 Task: Provide the standings of the 2023 Victory Lane Racing Xfinity Series for the track "Atlanta Motor Speedway".
Action: Mouse moved to (148, 304)
Screenshot: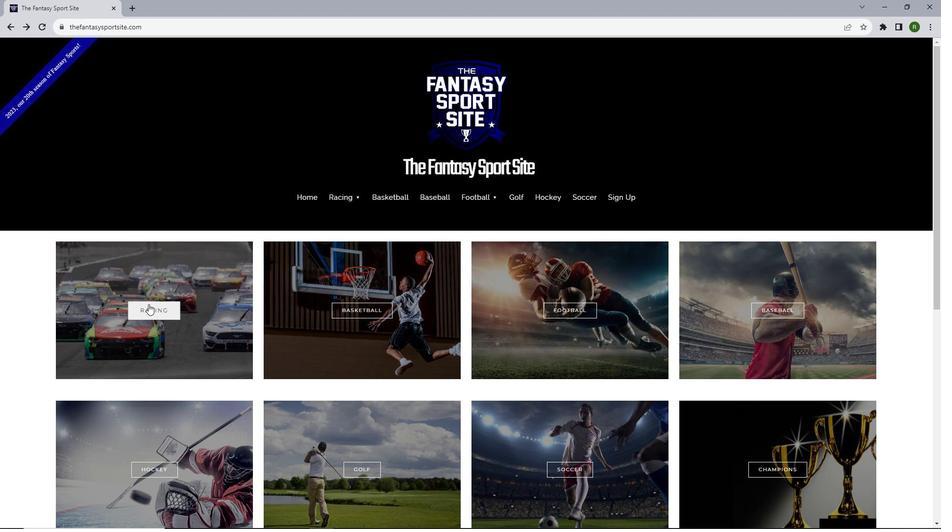 
Action: Mouse pressed left at (148, 304)
Screenshot: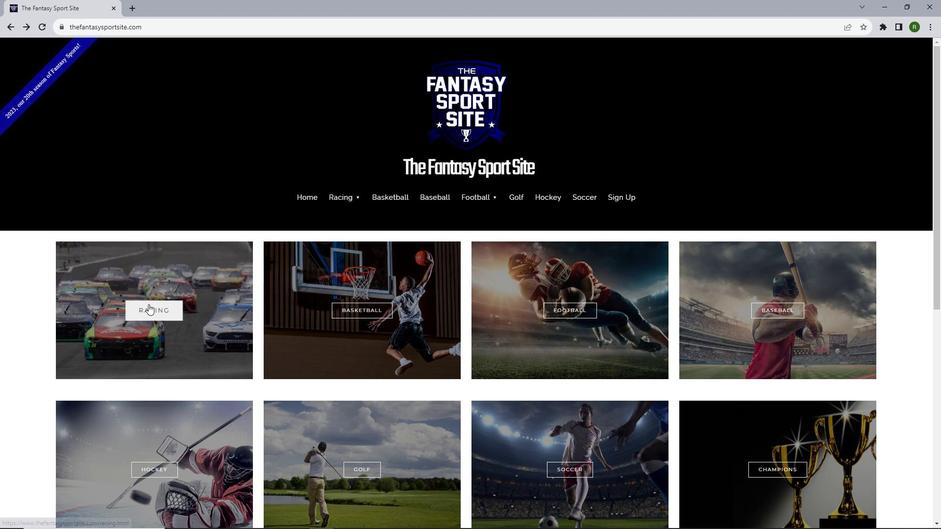
Action: Mouse moved to (463, 433)
Screenshot: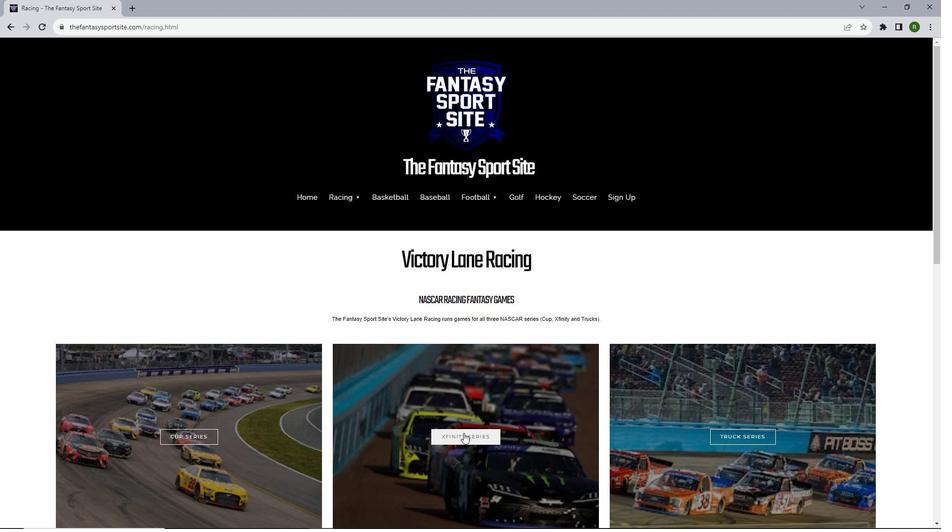 
Action: Mouse pressed left at (463, 433)
Screenshot: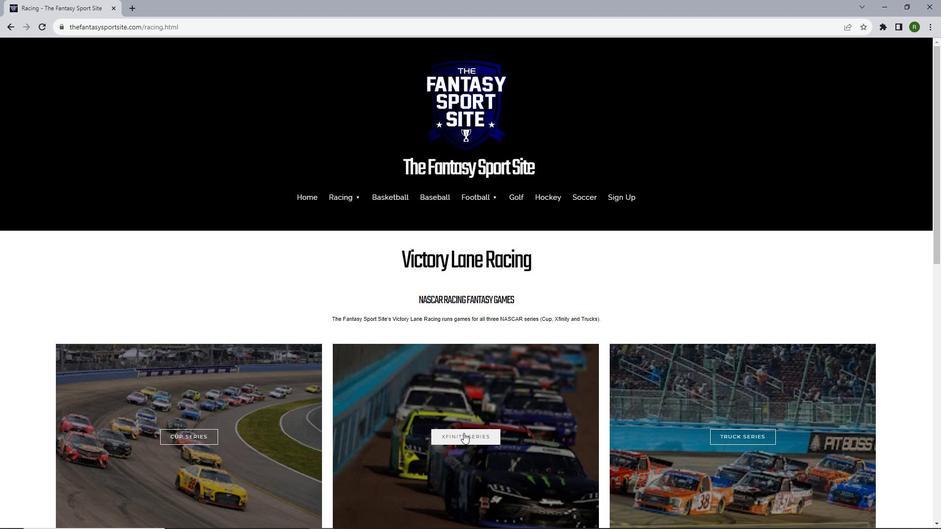 
Action: Mouse moved to (337, 268)
Screenshot: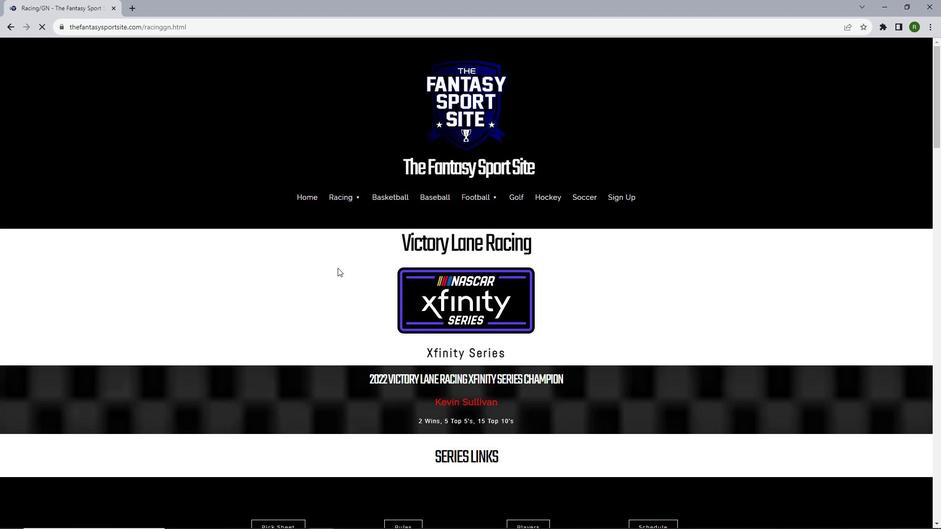 
Action: Mouse scrolled (337, 267) with delta (0, 0)
Screenshot: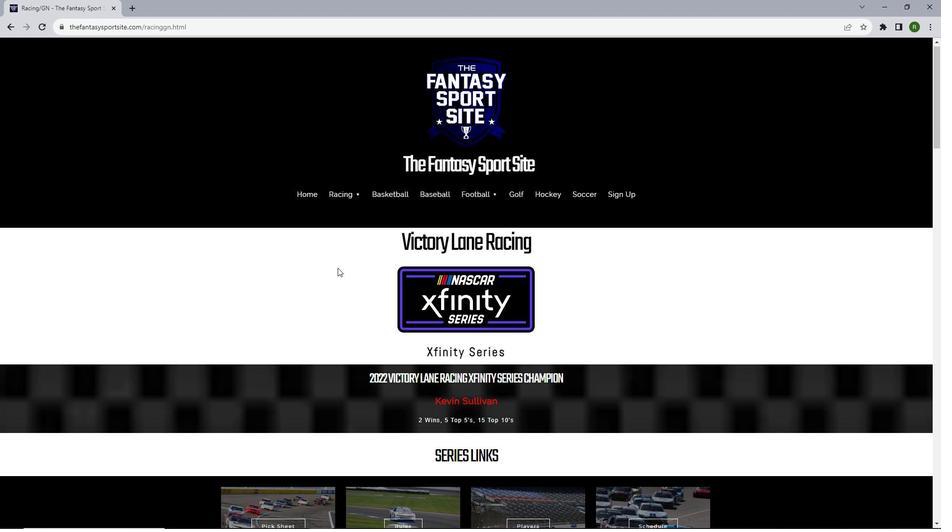 
Action: Mouse scrolled (337, 267) with delta (0, 0)
Screenshot: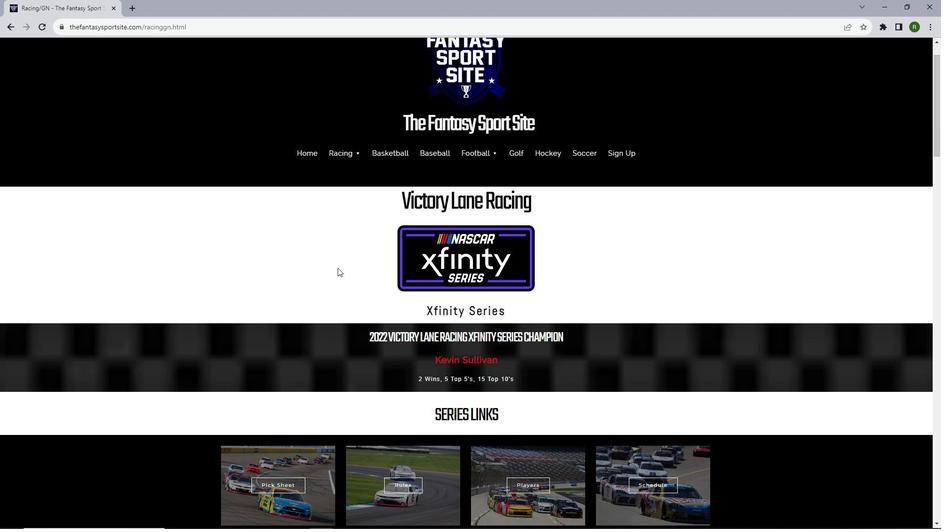 
Action: Mouse moved to (337, 267)
Screenshot: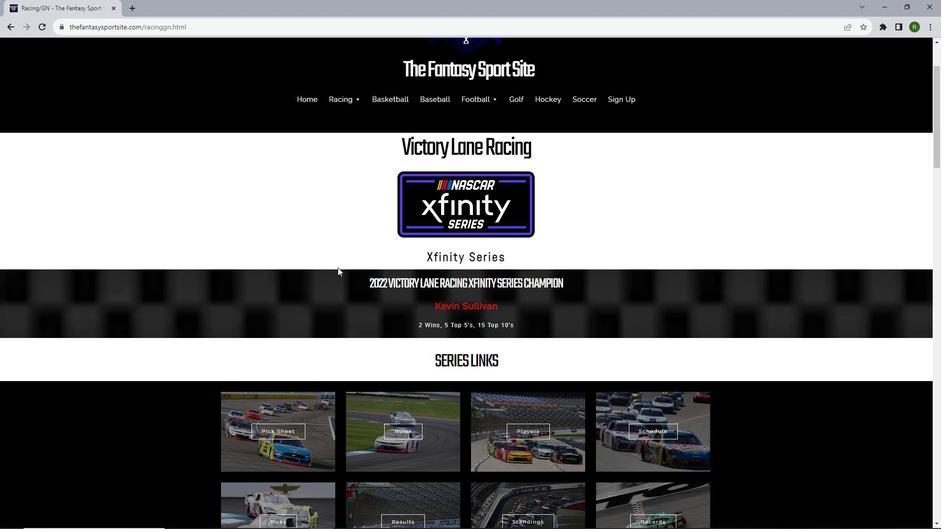 
Action: Mouse scrolled (337, 267) with delta (0, 0)
Screenshot: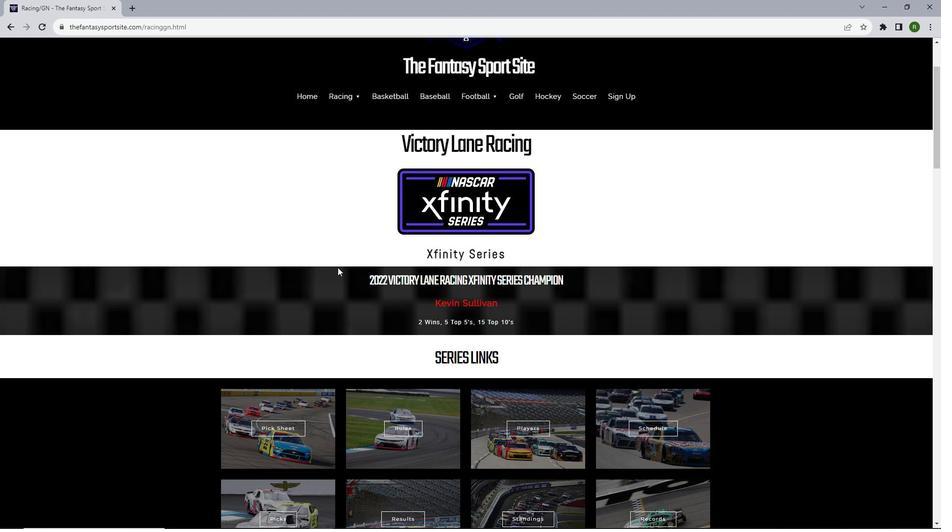
Action: Mouse scrolled (337, 267) with delta (0, 0)
Screenshot: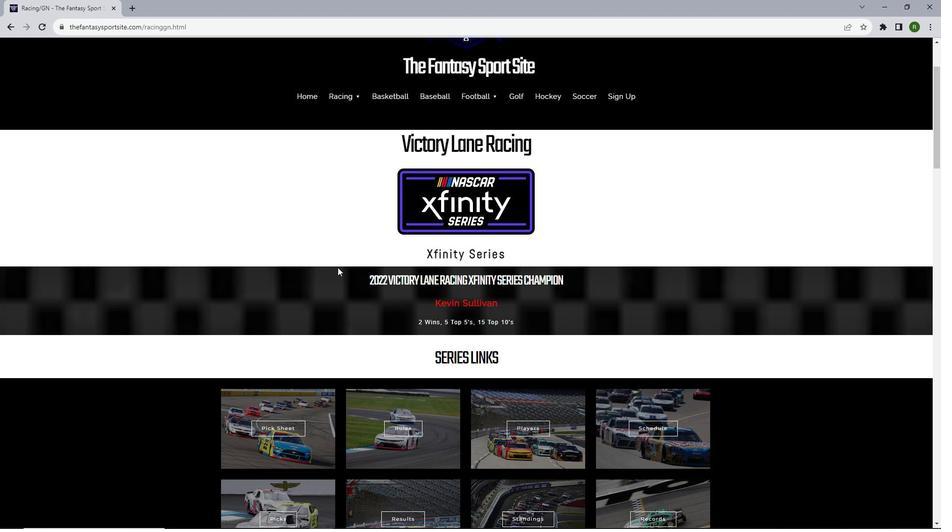 
Action: Mouse scrolled (337, 267) with delta (0, 0)
Screenshot: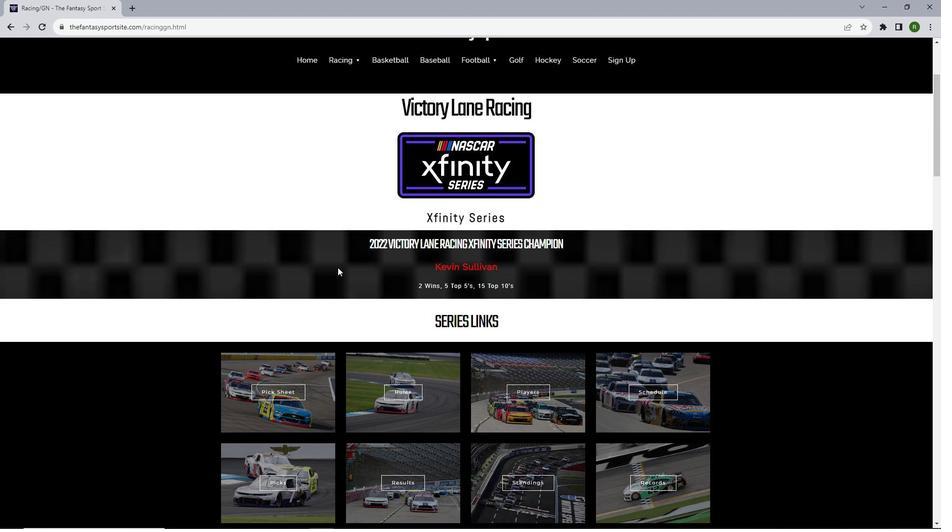 
Action: Mouse moved to (542, 372)
Screenshot: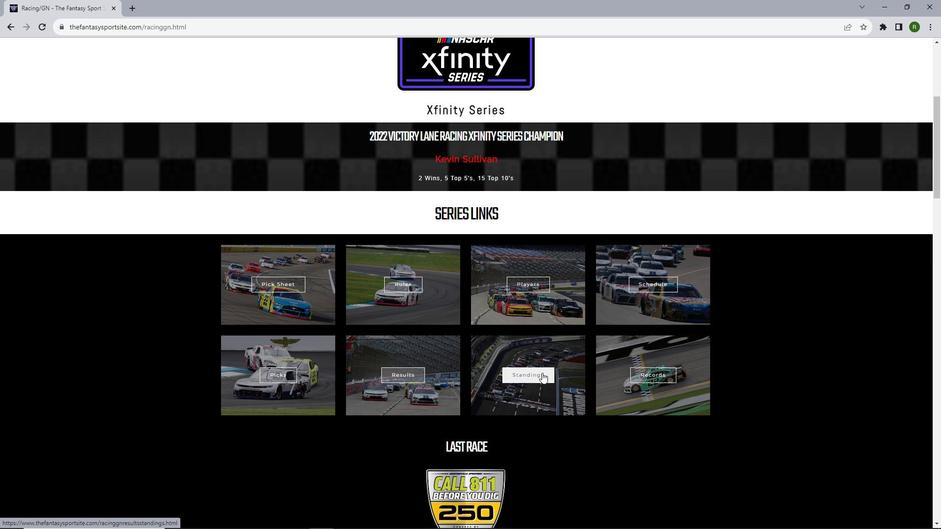 
Action: Mouse pressed left at (542, 372)
Screenshot: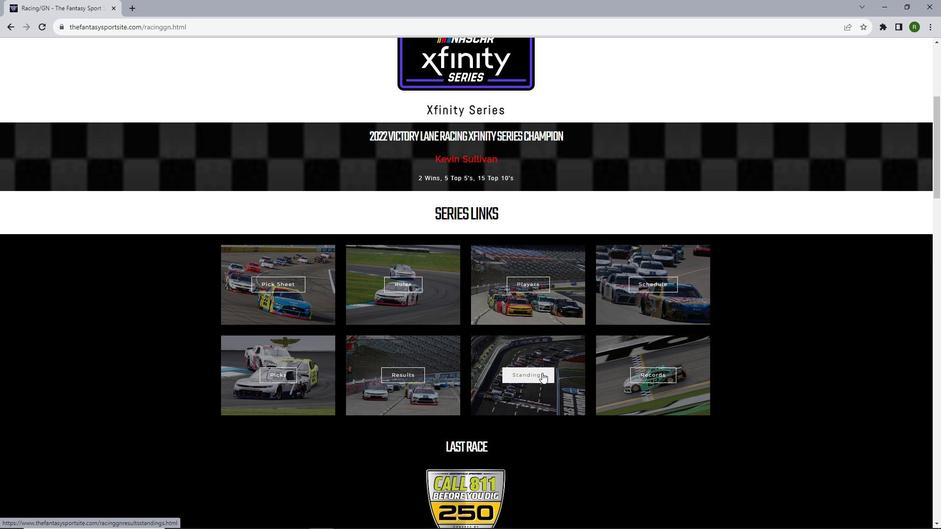 
Action: Mouse scrolled (542, 372) with delta (0, 0)
Screenshot: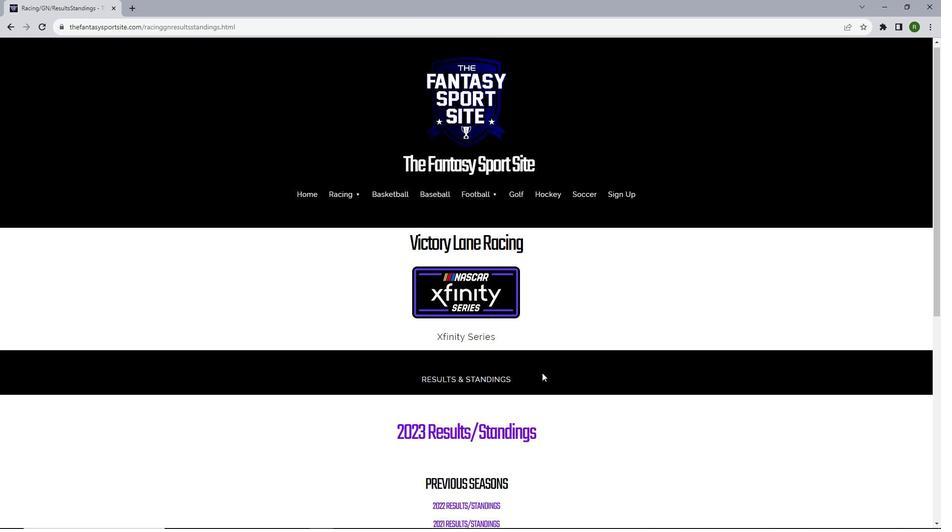 
Action: Mouse scrolled (542, 372) with delta (0, 0)
Screenshot: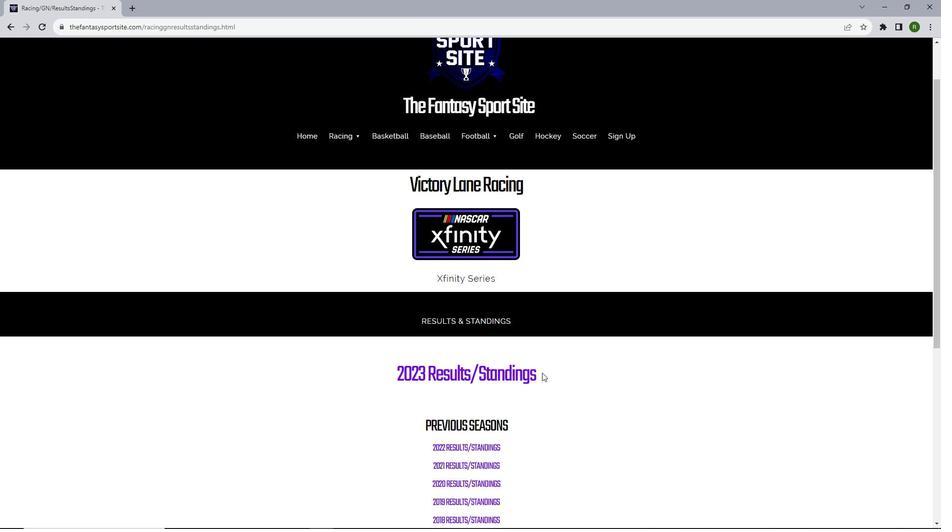 
Action: Mouse moved to (415, 331)
Screenshot: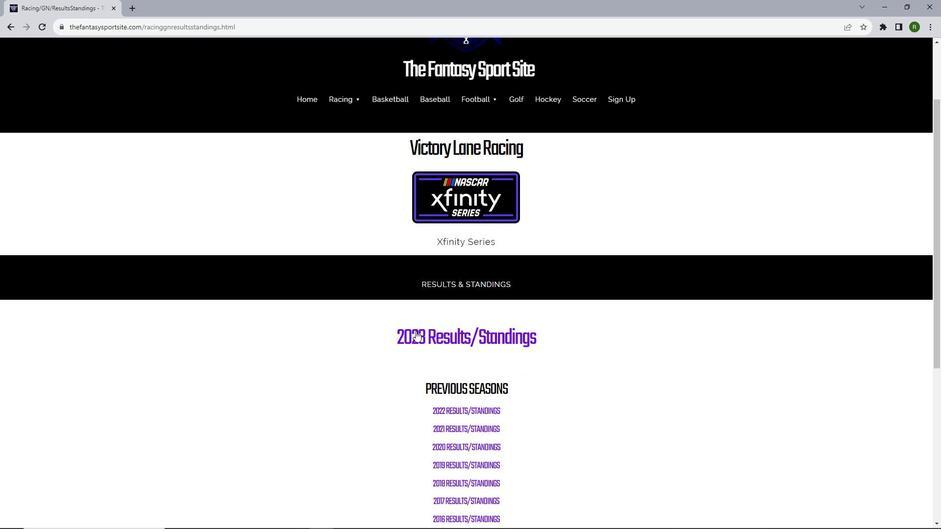 
Action: Mouse pressed left at (415, 331)
Screenshot: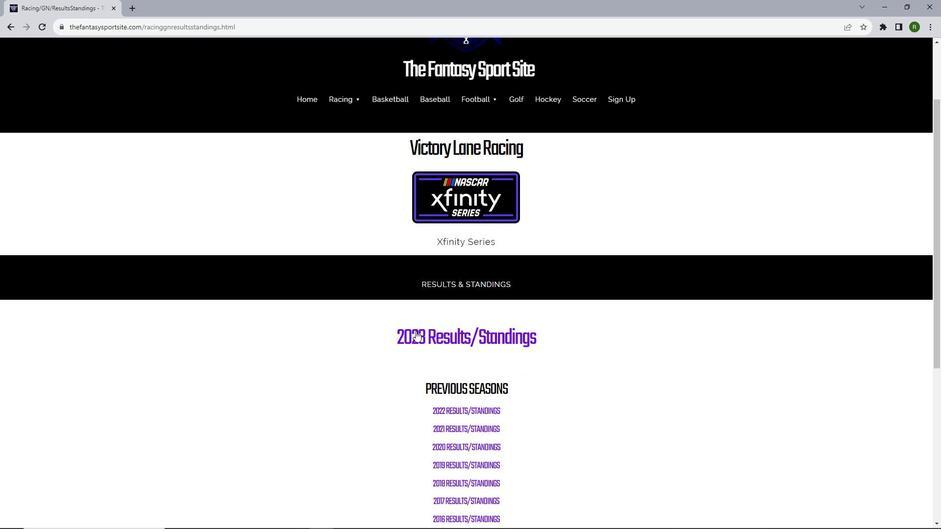 
Action: Mouse moved to (568, 136)
Screenshot: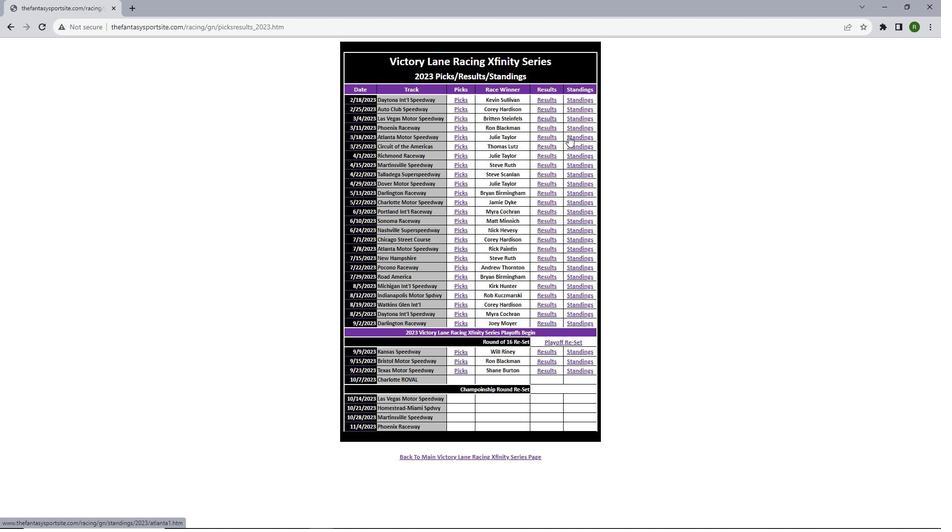 
Action: Mouse pressed left at (568, 136)
Screenshot: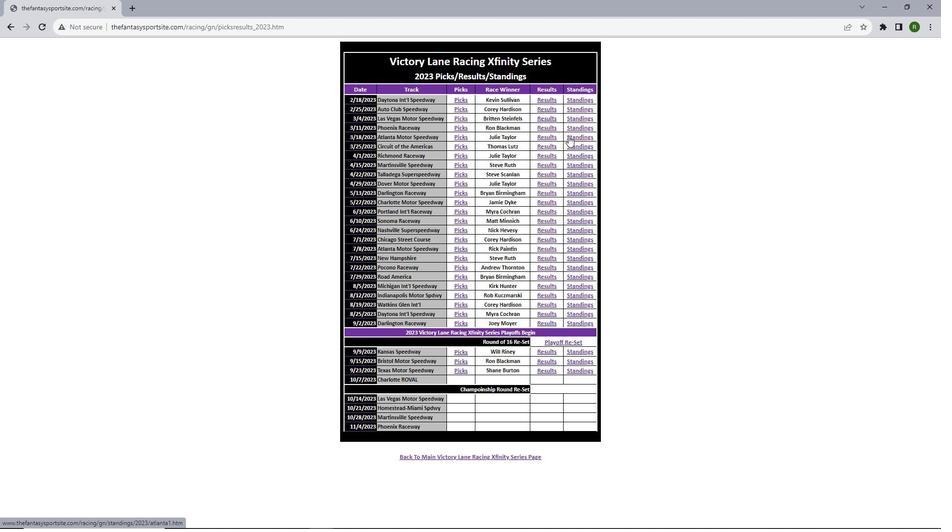 
Action: Mouse scrolled (568, 135) with delta (0, 0)
Screenshot: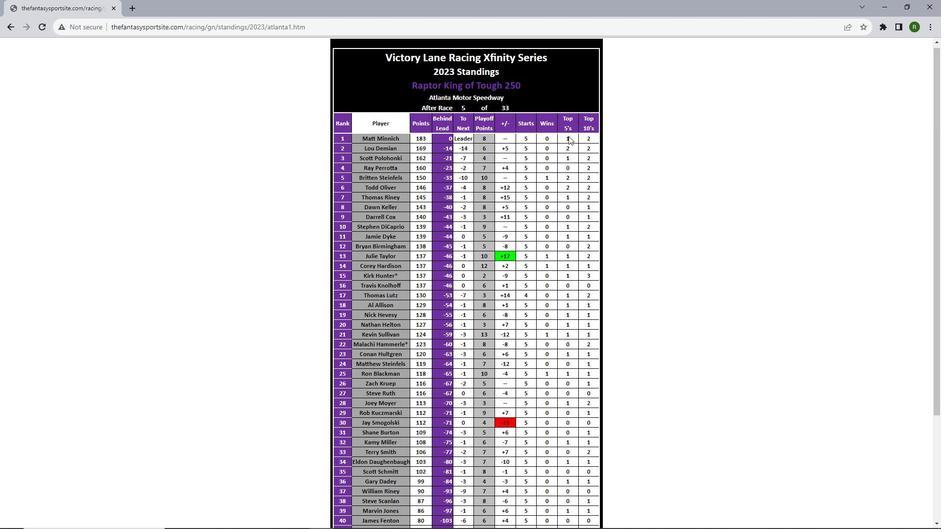 
Action: Mouse scrolled (568, 135) with delta (0, 0)
Screenshot: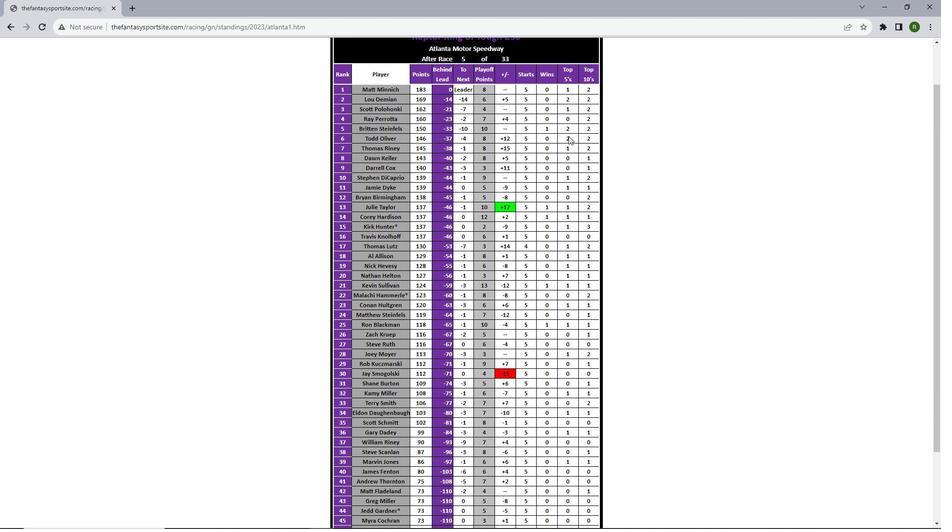 
Action: Mouse scrolled (568, 135) with delta (0, 0)
Screenshot: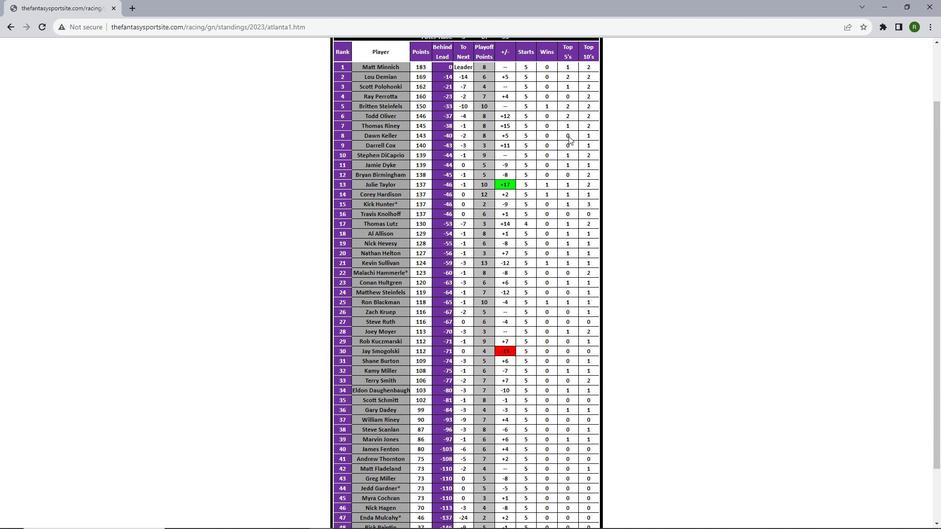 
Action: Mouse scrolled (568, 135) with delta (0, 0)
Screenshot: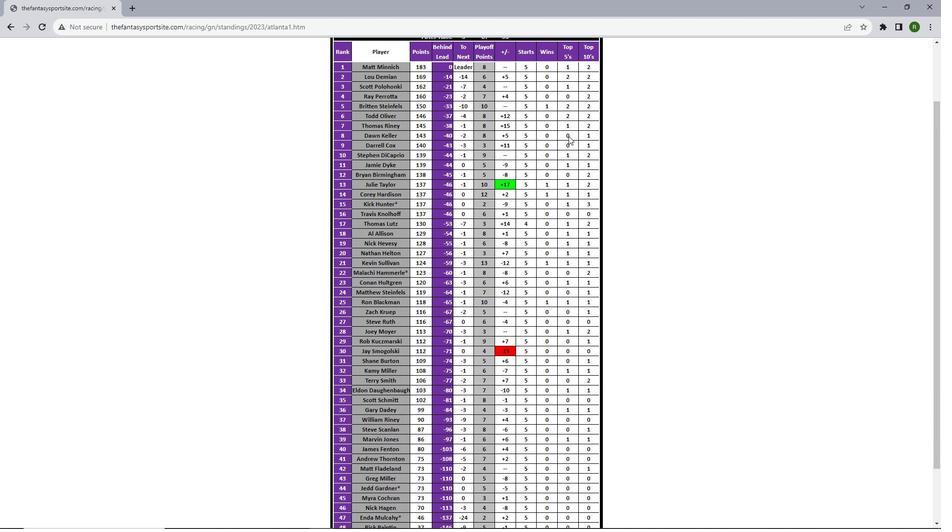 
Action: Mouse scrolled (568, 135) with delta (0, 0)
Screenshot: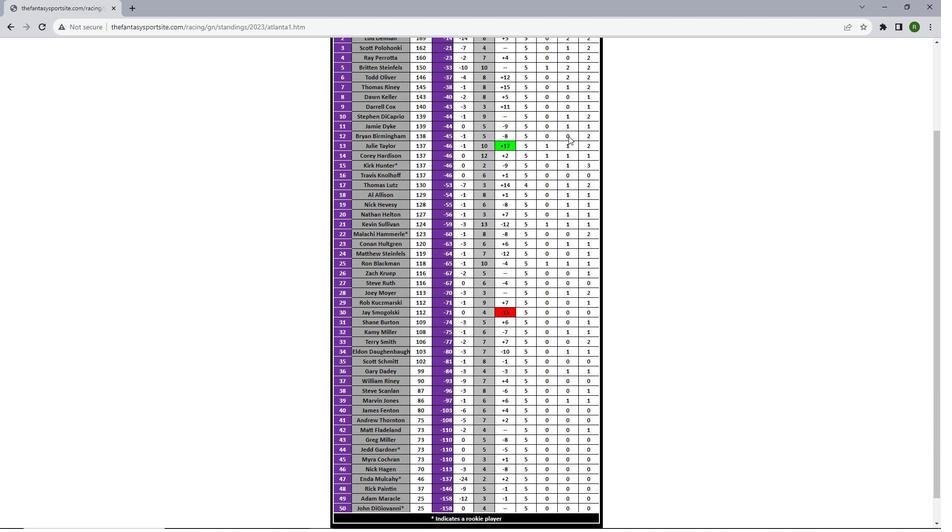 
Action: Mouse scrolled (568, 135) with delta (0, 0)
Screenshot: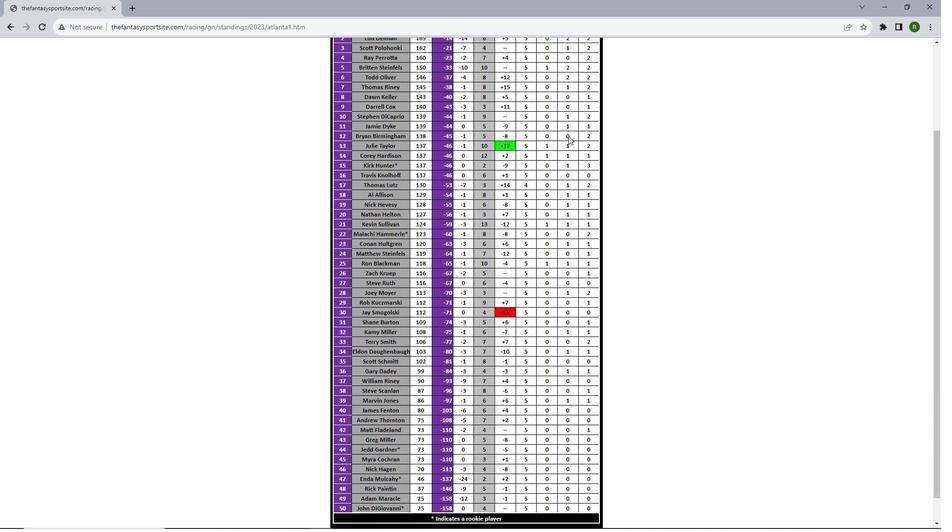 
Action: Mouse scrolled (568, 135) with delta (0, 0)
Screenshot: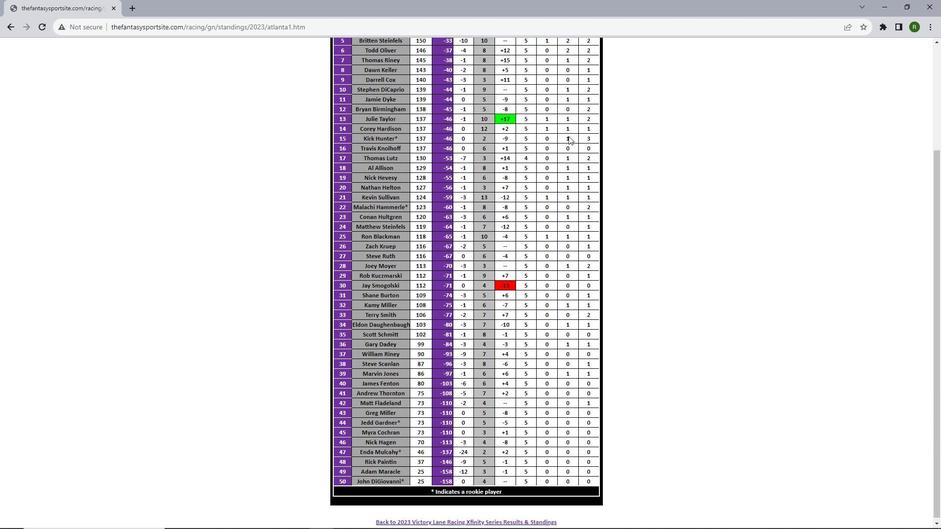
Action: Mouse scrolled (568, 135) with delta (0, 0)
Screenshot: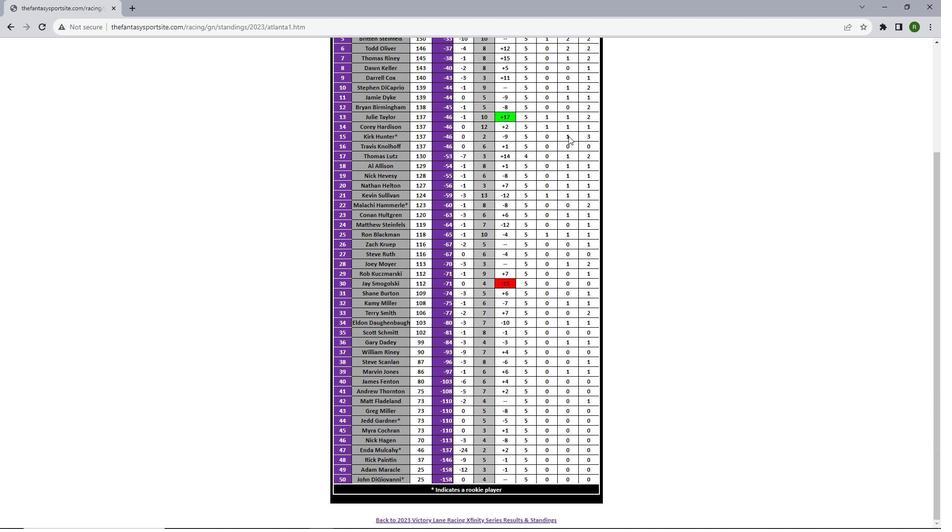 
Action: Mouse scrolled (568, 135) with delta (0, 0)
Screenshot: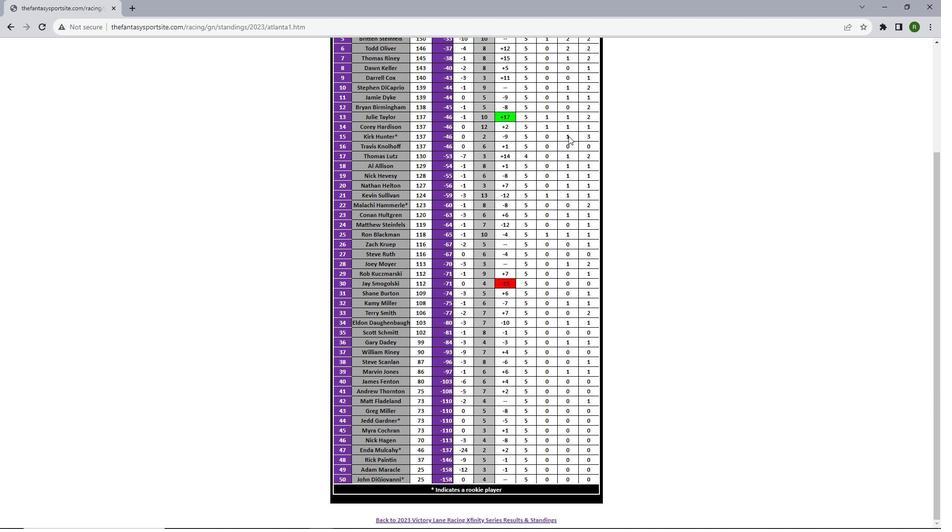 
Action: Mouse scrolled (568, 135) with delta (0, 0)
Screenshot: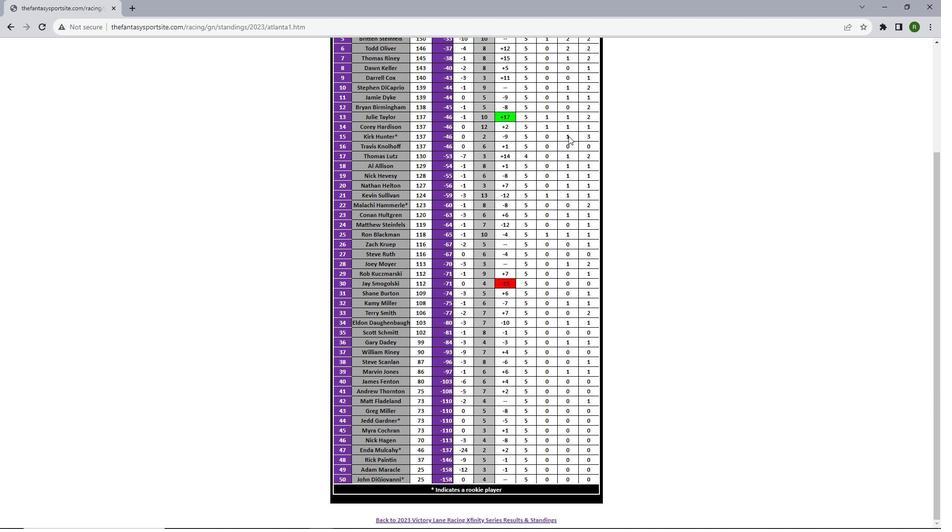 
Action: Mouse scrolled (568, 135) with delta (0, 0)
Screenshot: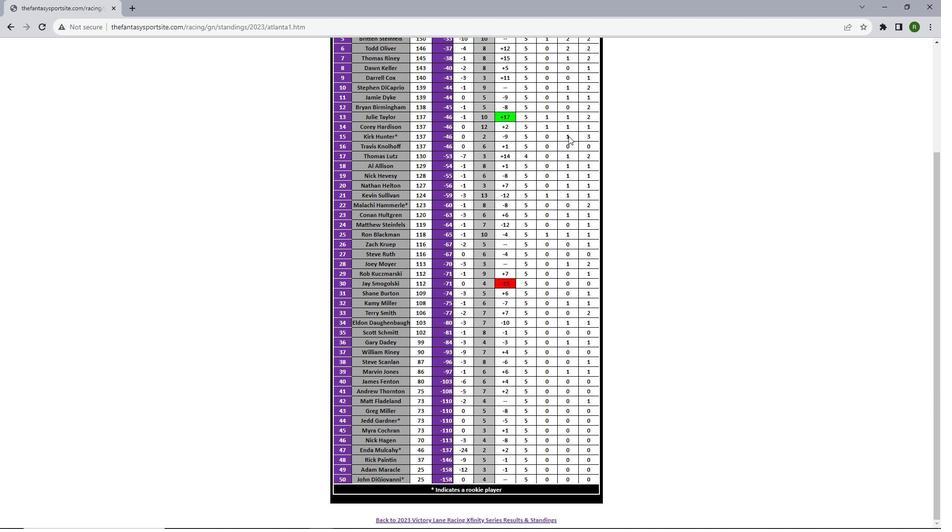 
